 Task: Create a Sprint called Sprint0005 in Scrum Project Project0002 in Jira
Action: Mouse moved to (354, 400)
Screenshot: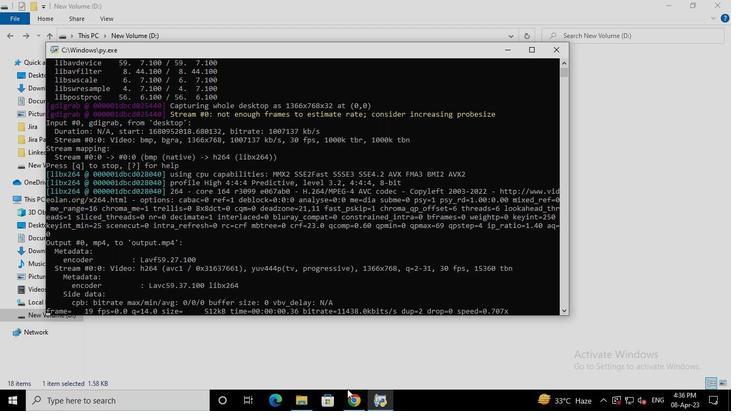 
Action: Mouse pressed left at (354, 400)
Screenshot: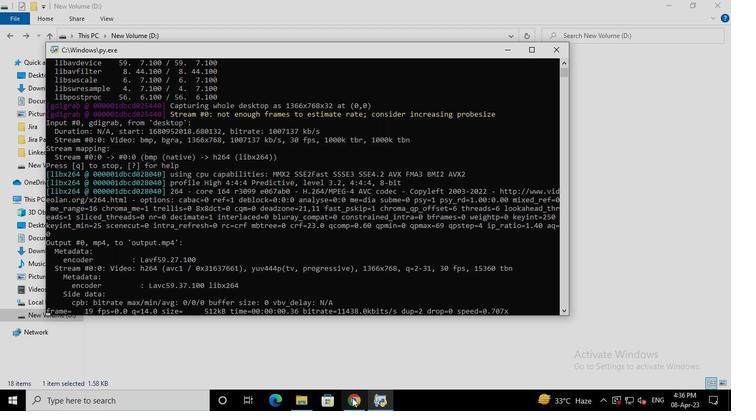 
Action: Mouse moved to (46, 167)
Screenshot: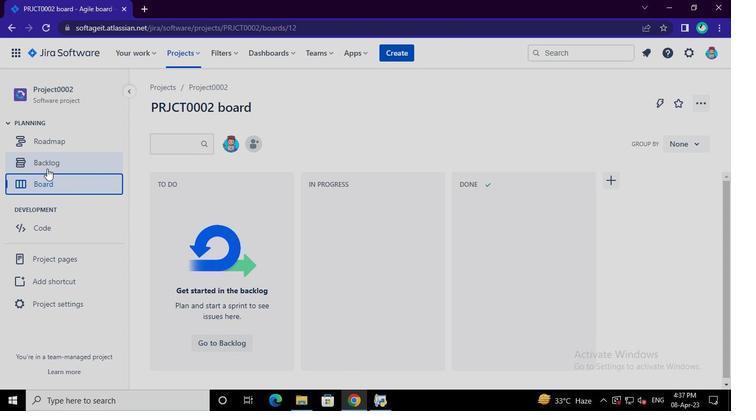 
Action: Mouse pressed left at (46, 167)
Screenshot: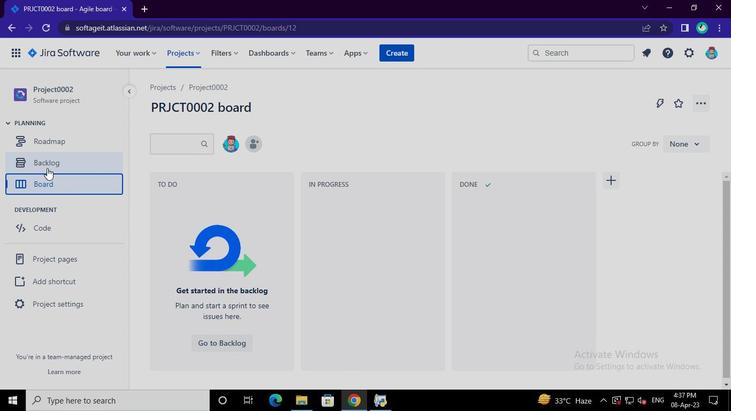 
Action: Mouse moved to (689, 346)
Screenshot: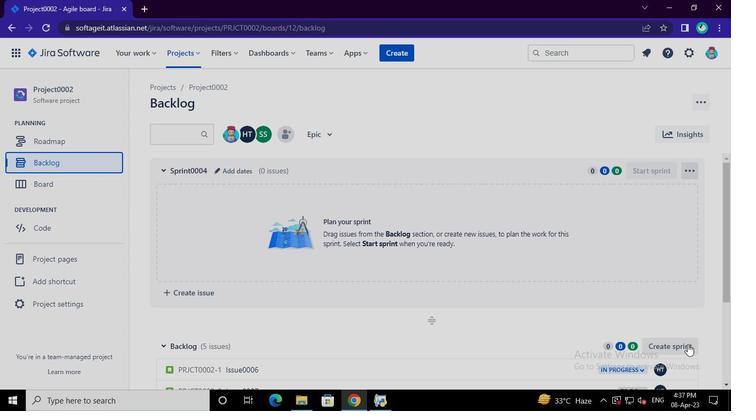 
Action: Mouse pressed left at (689, 346)
Screenshot: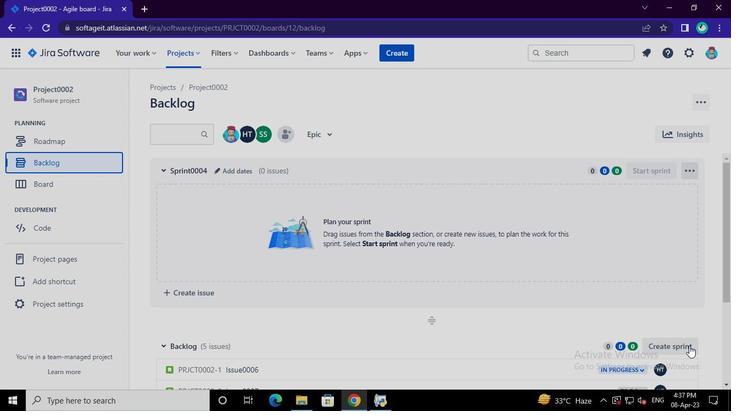 
Action: Mouse moved to (223, 350)
Screenshot: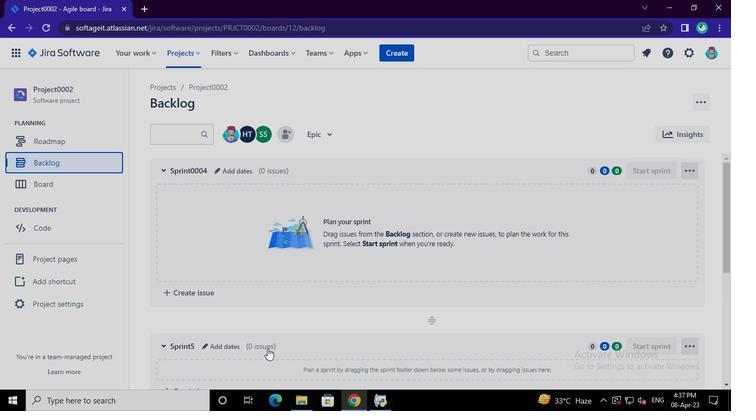 
Action: Mouse pressed left at (223, 350)
Screenshot: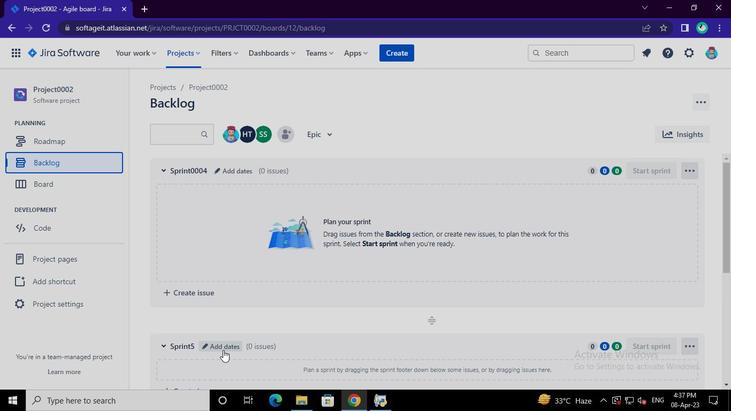 
Action: Mouse moved to (287, 131)
Screenshot: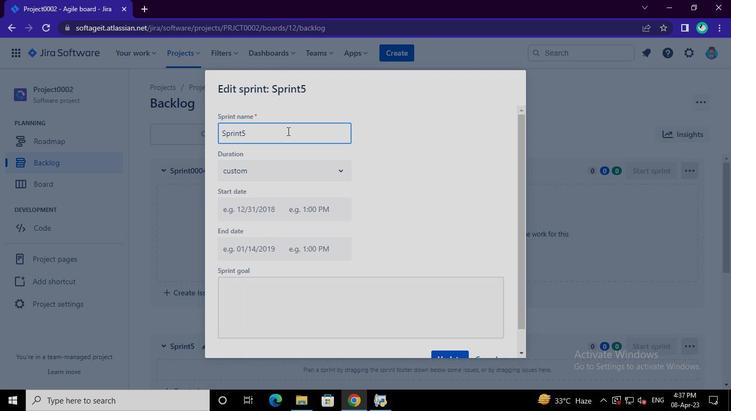 
Action: Mouse pressed left at (287, 131)
Screenshot: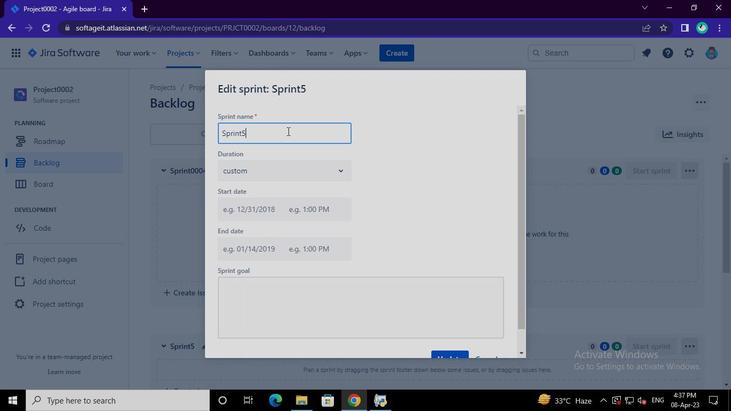 
Action: Keyboard Key.backspace
Screenshot: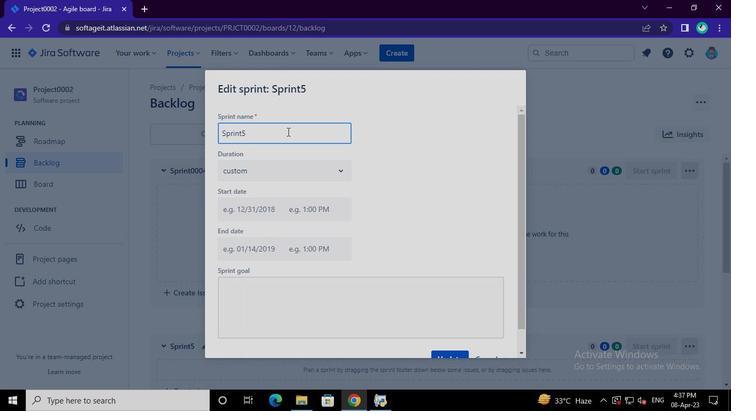 
Action: Keyboard Key.backspace
Screenshot: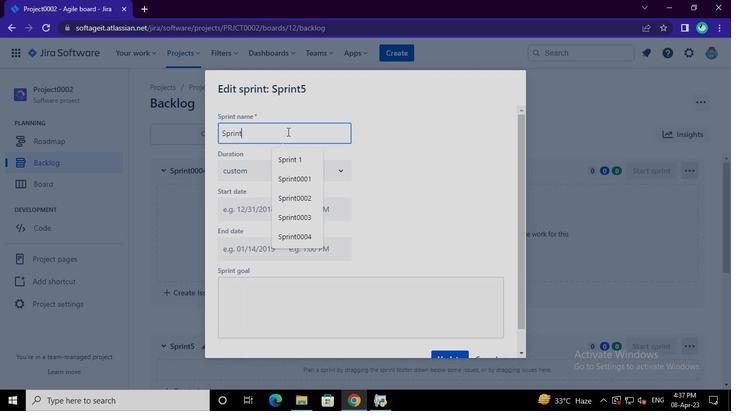
Action: Keyboard Key.backspace
Screenshot: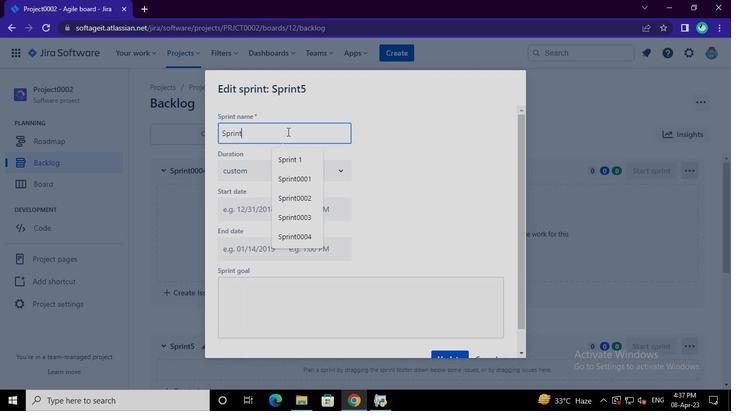 
Action: Keyboard Key.backspace
Screenshot: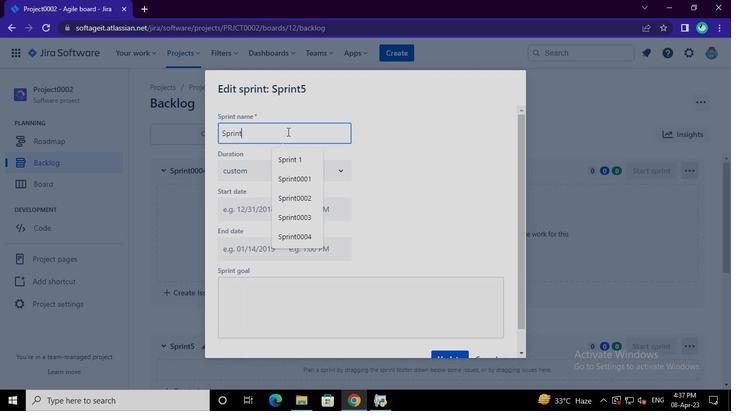 
Action: Keyboard Key.backspace
Screenshot: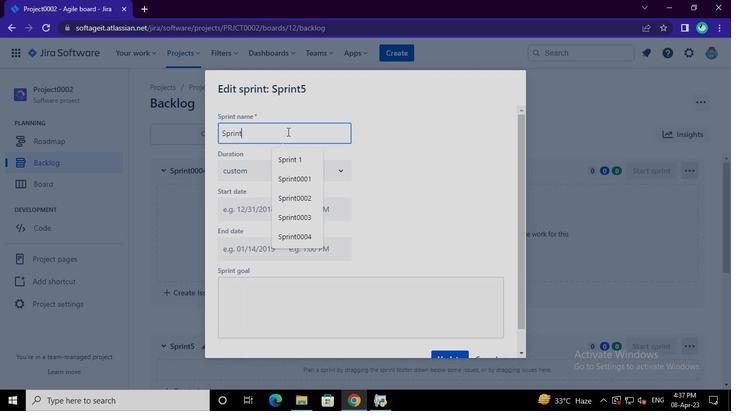 
Action: Keyboard Key.backspace
Screenshot: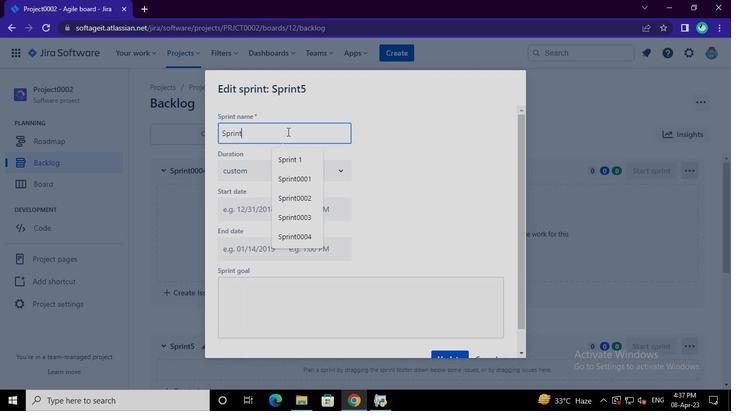 
Action: Keyboard Key.backspace
Screenshot: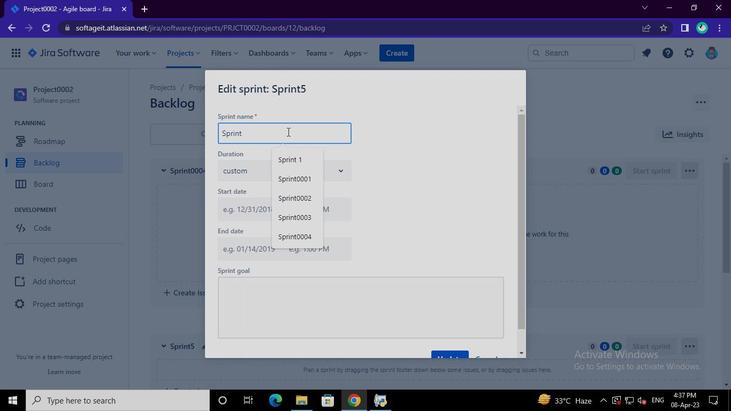 
Action: Keyboard Key.backspace
Screenshot: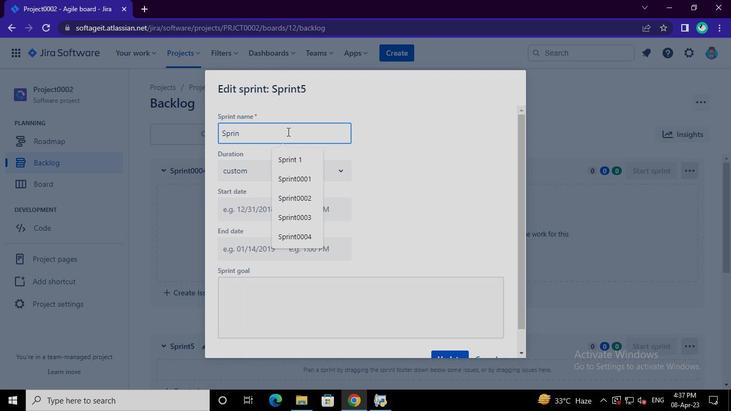 
Action: Keyboard Key.backspace
Screenshot: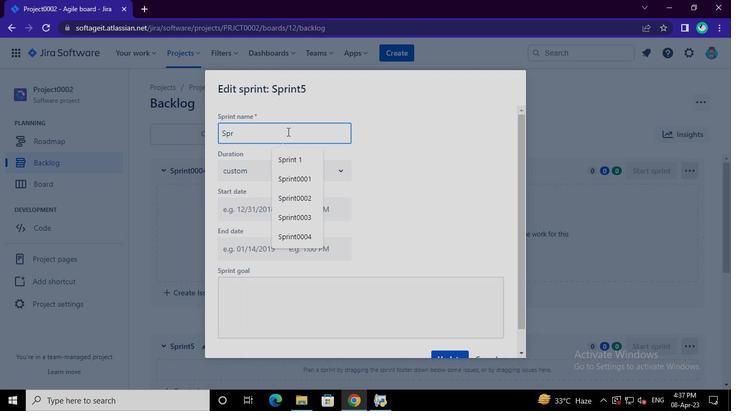 
Action: Keyboard Key.backspace
Screenshot: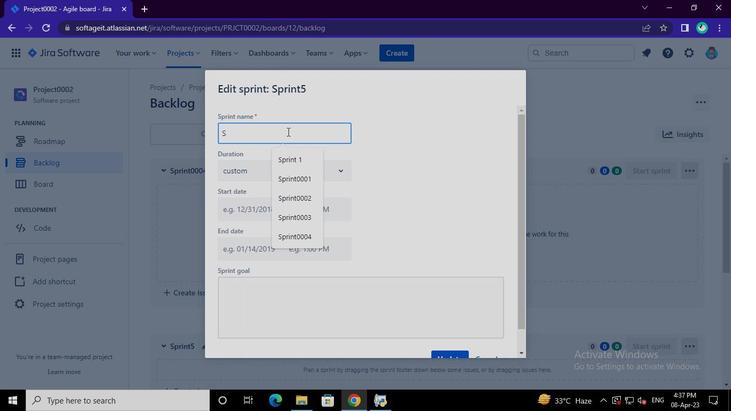 
Action: Keyboard Key.backspace
Screenshot: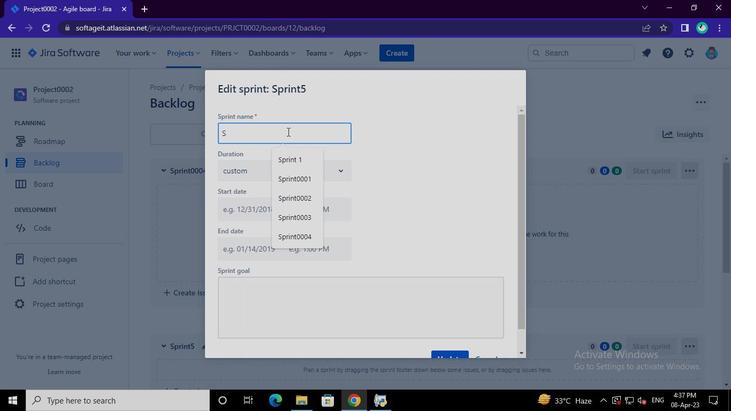 
Action: Keyboard Key.backspace
Screenshot: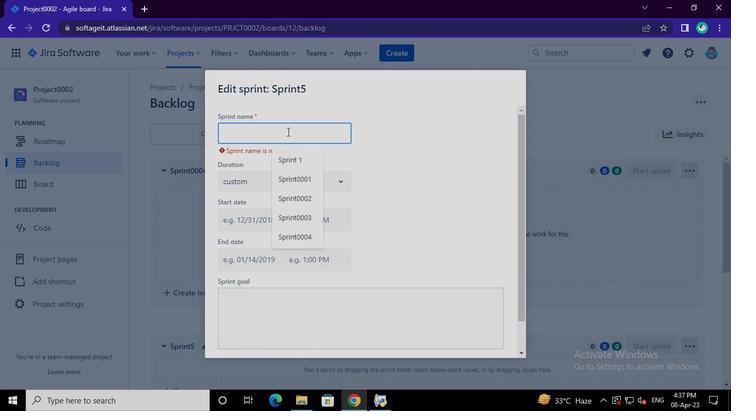 
Action: Keyboard Key.shift
Screenshot: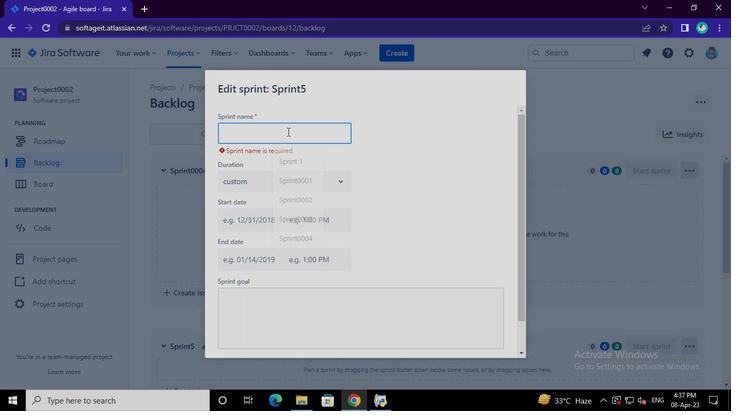 
Action: Keyboard S
Screenshot: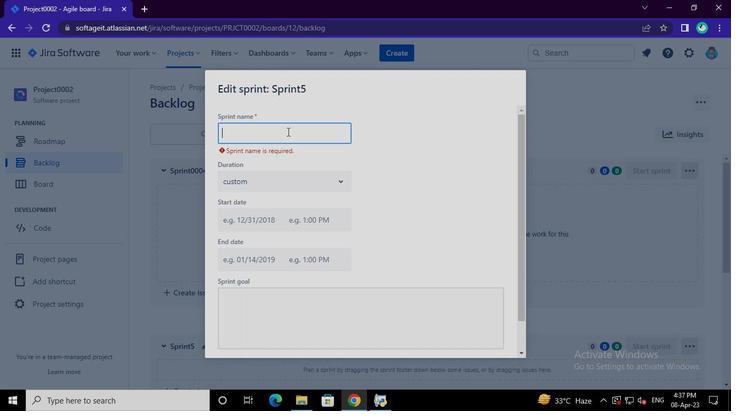 
Action: Keyboard p
Screenshot: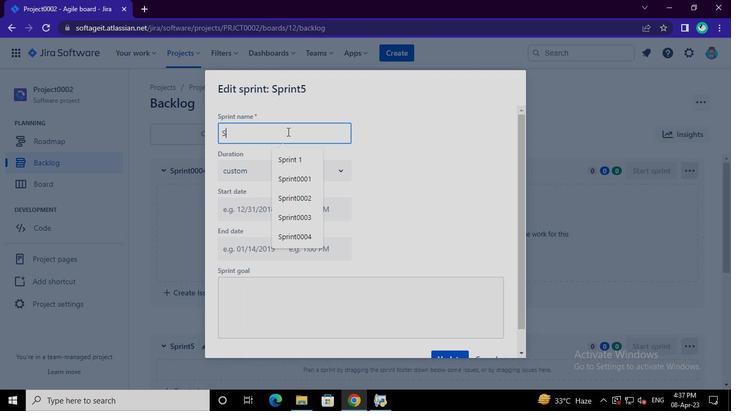 
Action: Keyboard r
Screenshot: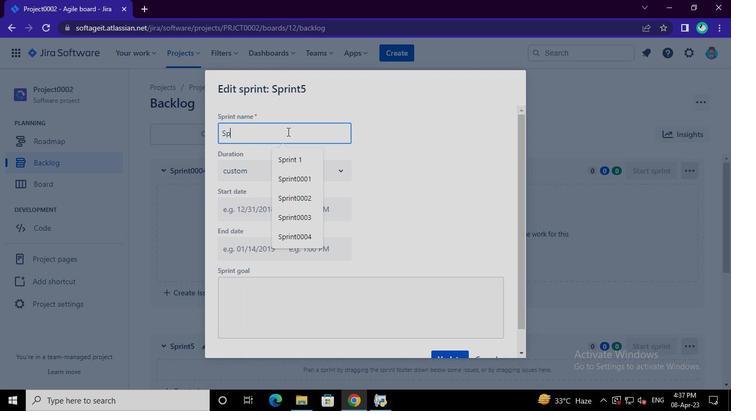 
Action: Keyboard i
Screenshot: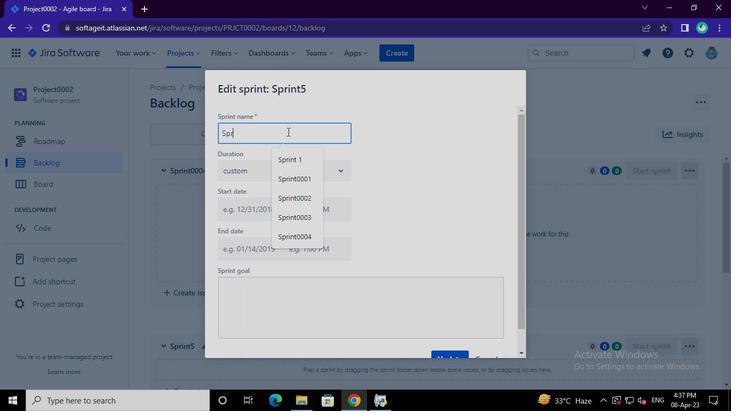 
Action: Keyboard n
Screenshot: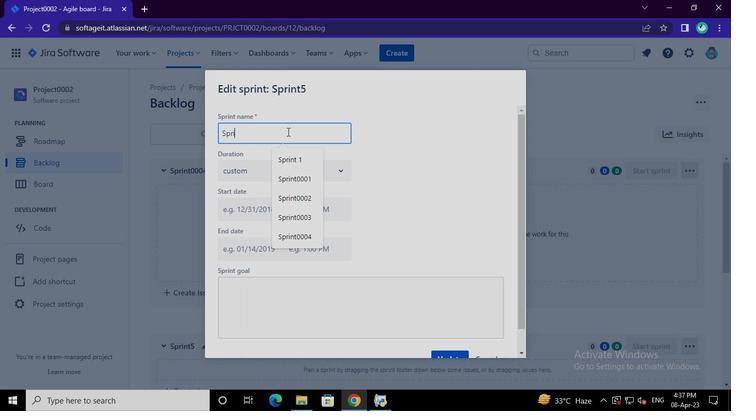 
Action: Keyboard t
Screenshot: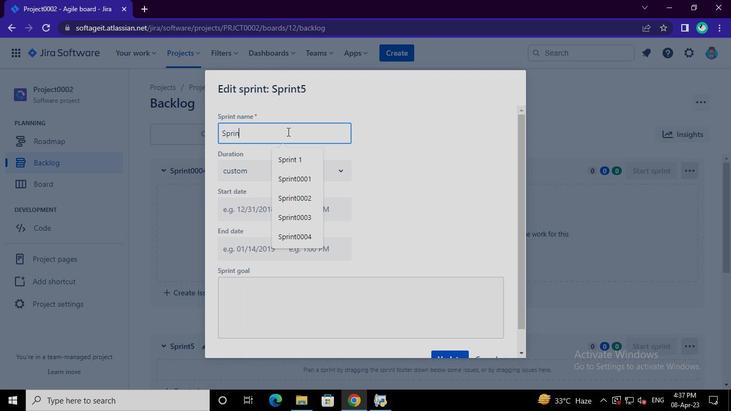 
Action: Keyboard <96>
Screenshot: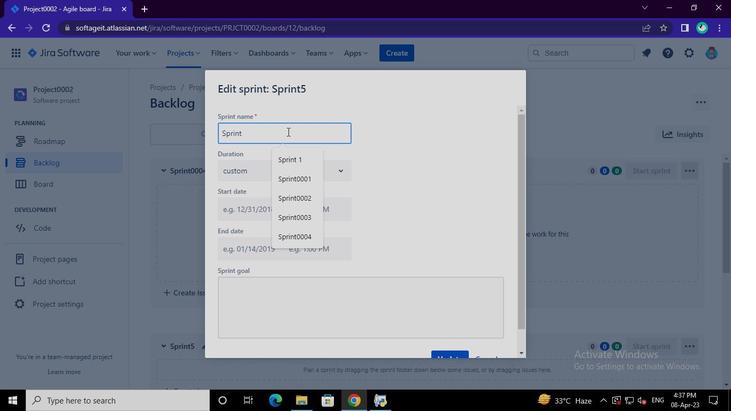 
Action: Keyboard <96>
Screenshot: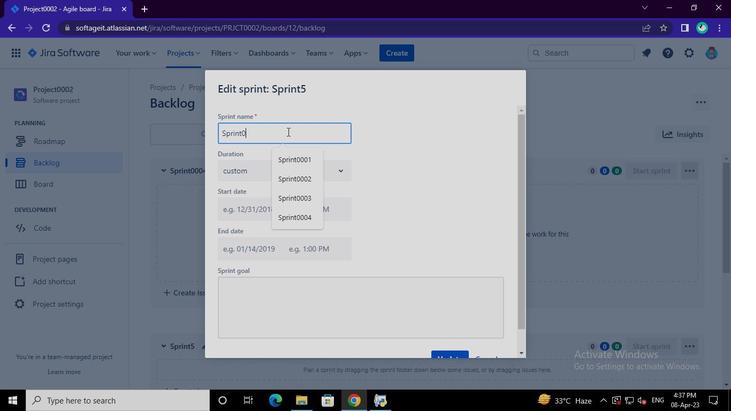 
Action: Keyboard <96>
Screenshot: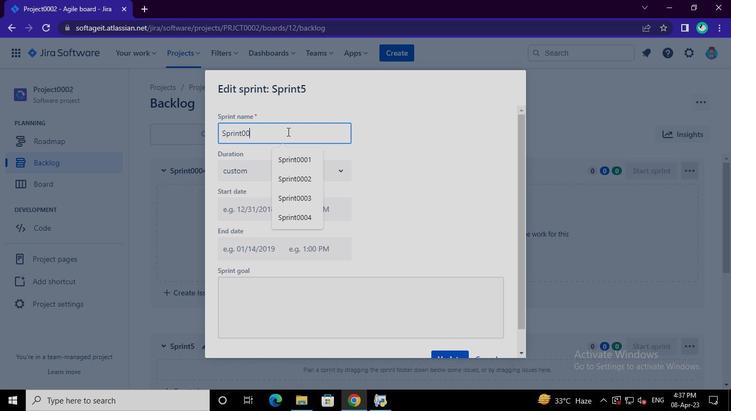 
Action: Keyboard <101>
Screenshot: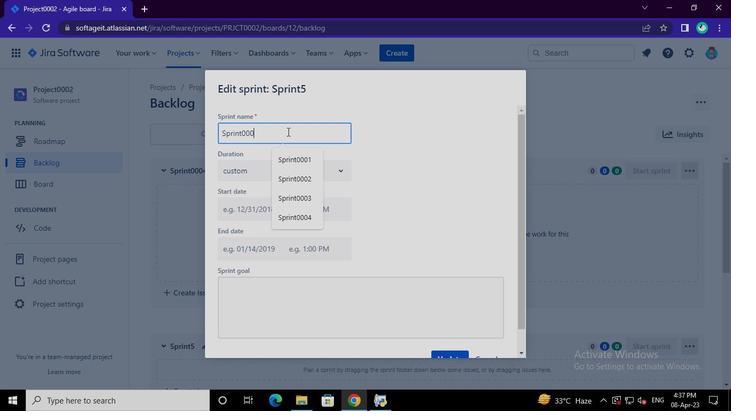 
Action: Keyboard Key.enter
Screenshot: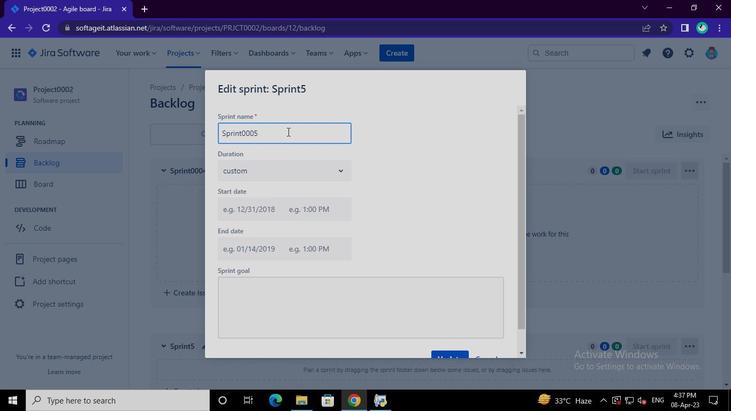 
Action: Mouse moved to (374, 407)
Screenshot: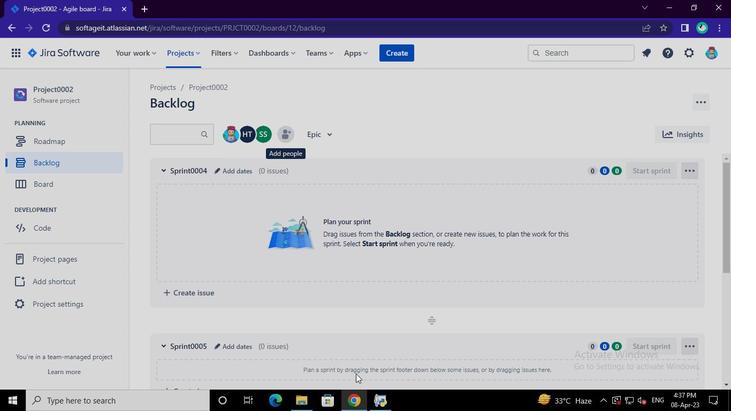 
Action: Mouse pressed left at (374, 407)
Screenshot: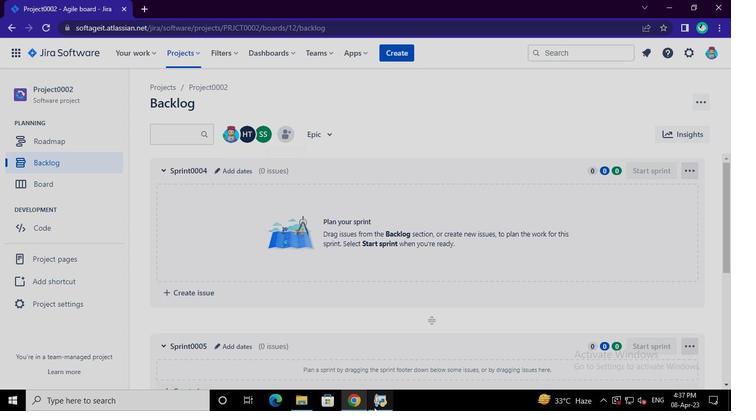 
Action: Mouse moved to (554, 44)
Screenshot: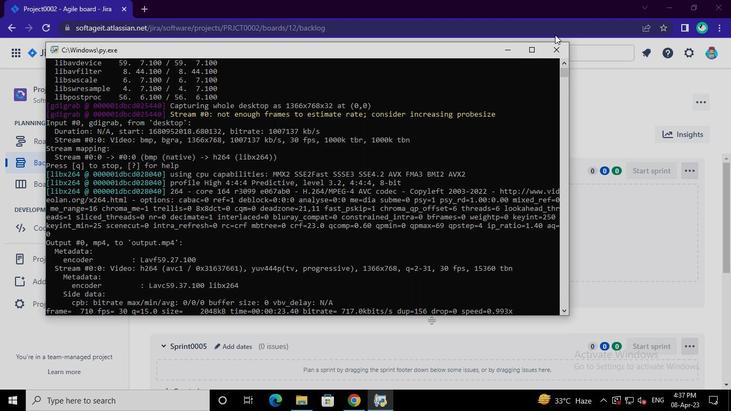 
Action: Mouse pressed left at (554, 44)
Screenshot: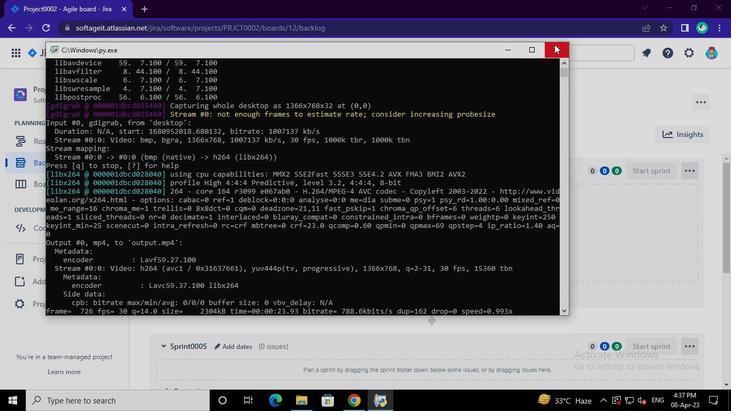 
